 Task: Add Sprouts Organic Large Brown Grade A Omega-3 Eggs to the cart.
Action: Mouse pressed left at (27, 93)
Screenshot: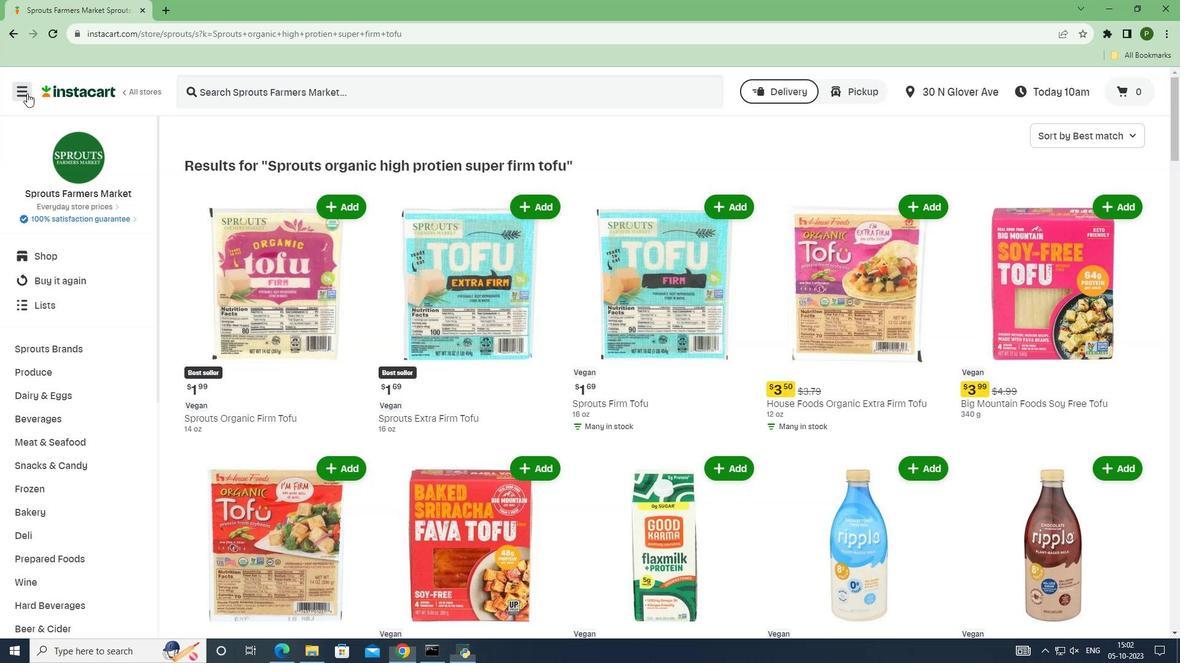 
Action: Mouse moved to (54, 328)
Screenshot: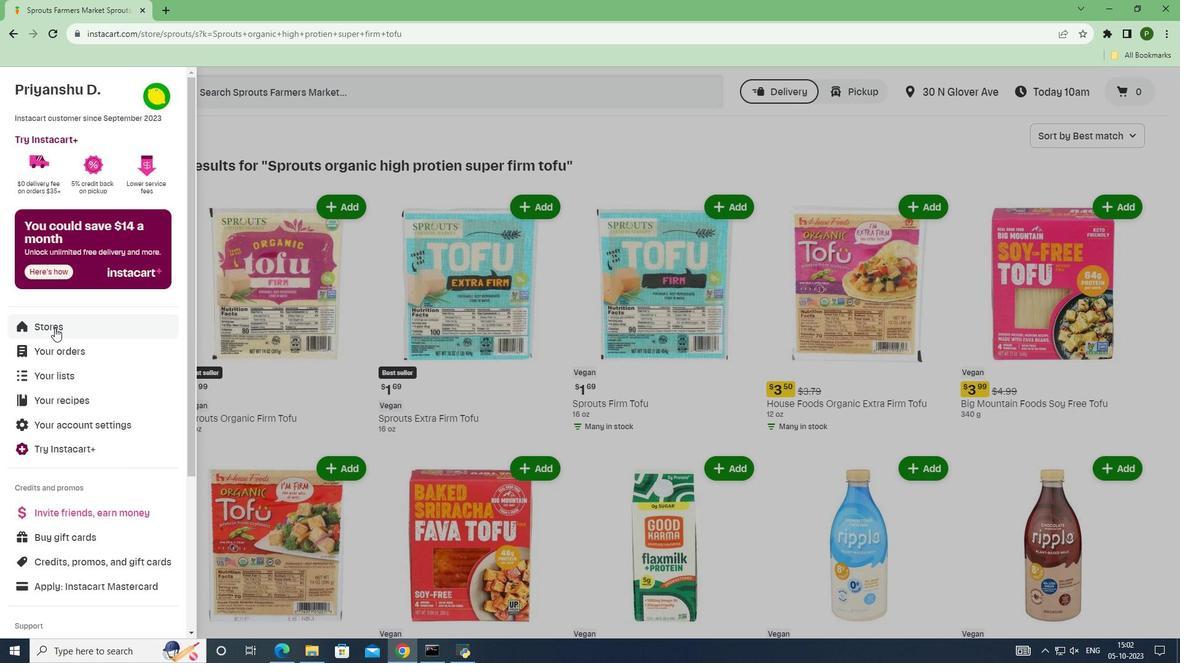 
Action: Mouse pressed left at (54, 328)
Screenshot: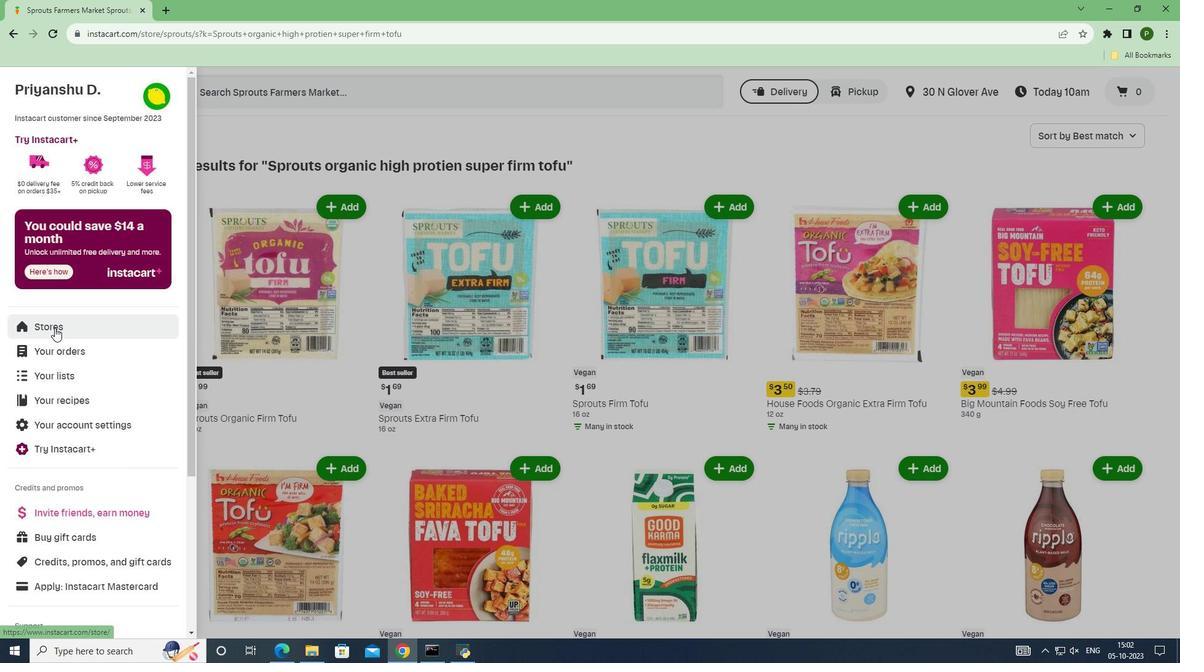 
Action: Mouse moved to (272, 141)
Screenshot: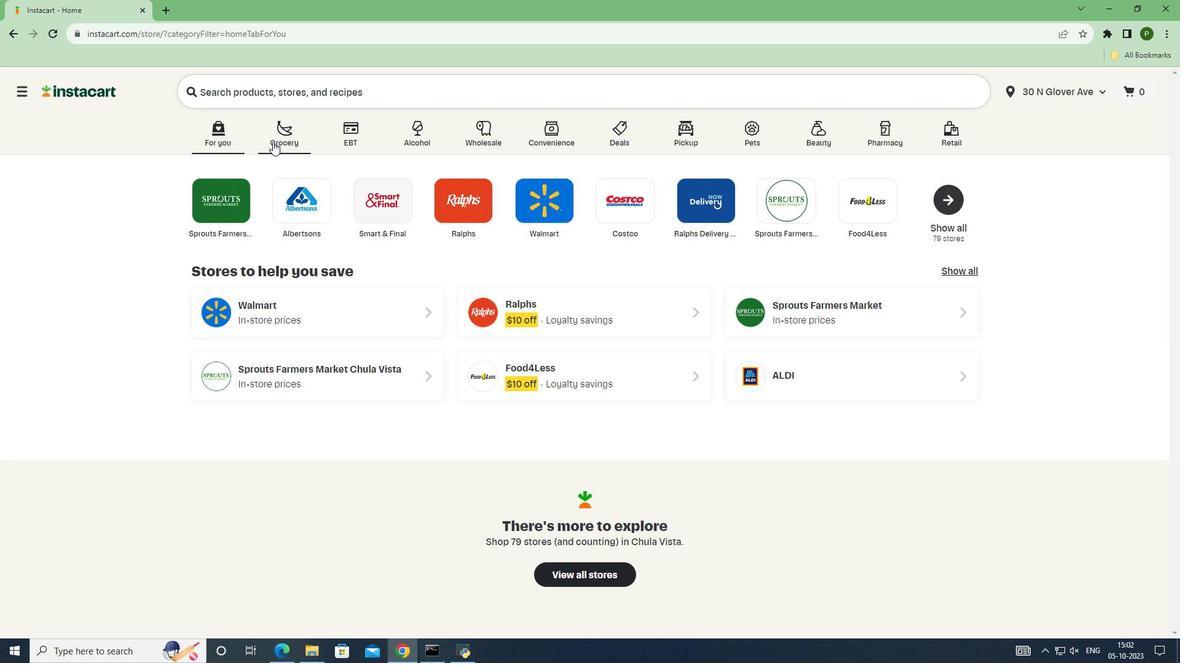 
Action: Mouse pressed left at (272, 141)
Screenshot: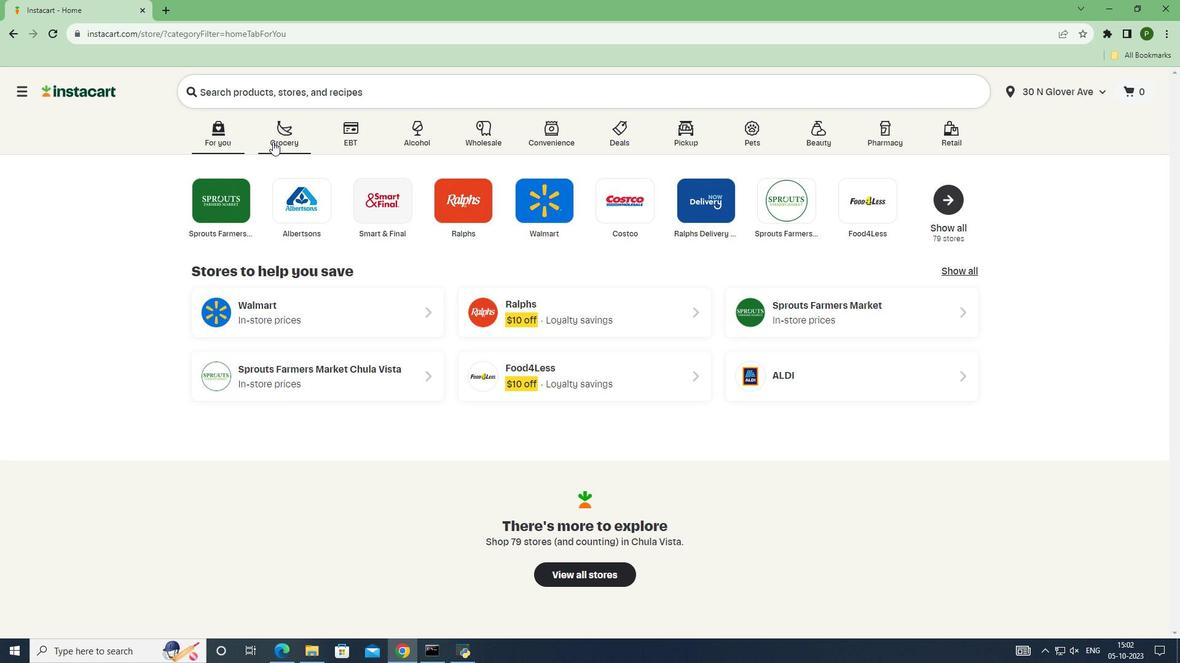 
Action: Mouse moved to (741, 267)
Screenshot: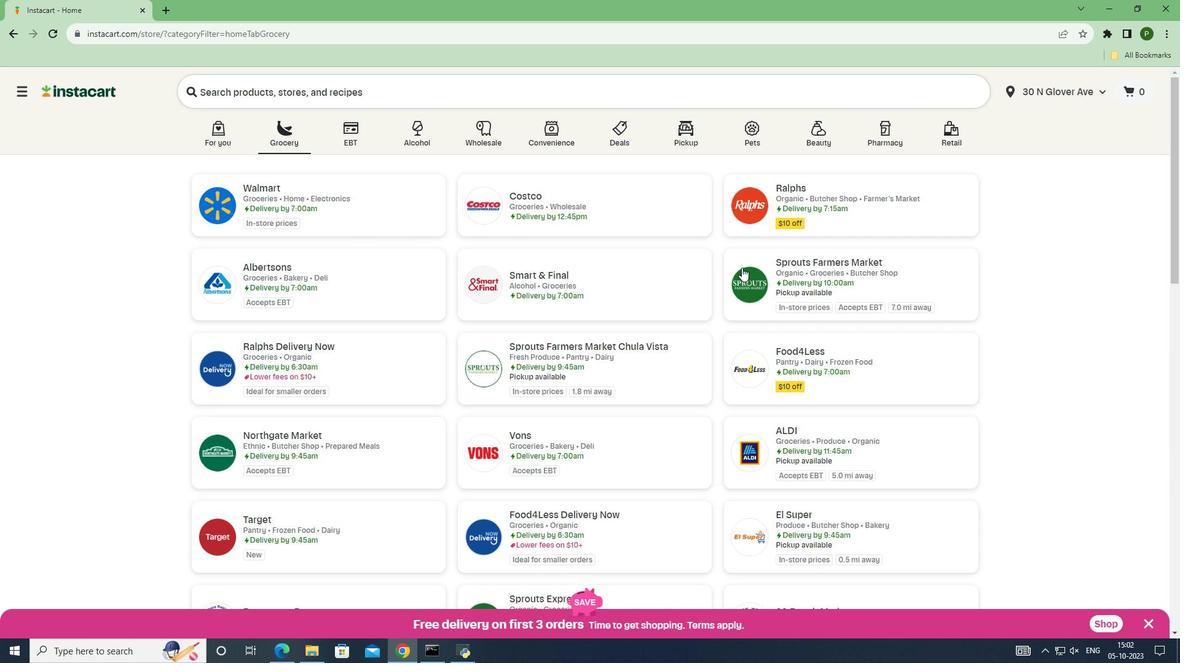 
Action: Mouse pressed left at (741, 267)
Screenshot: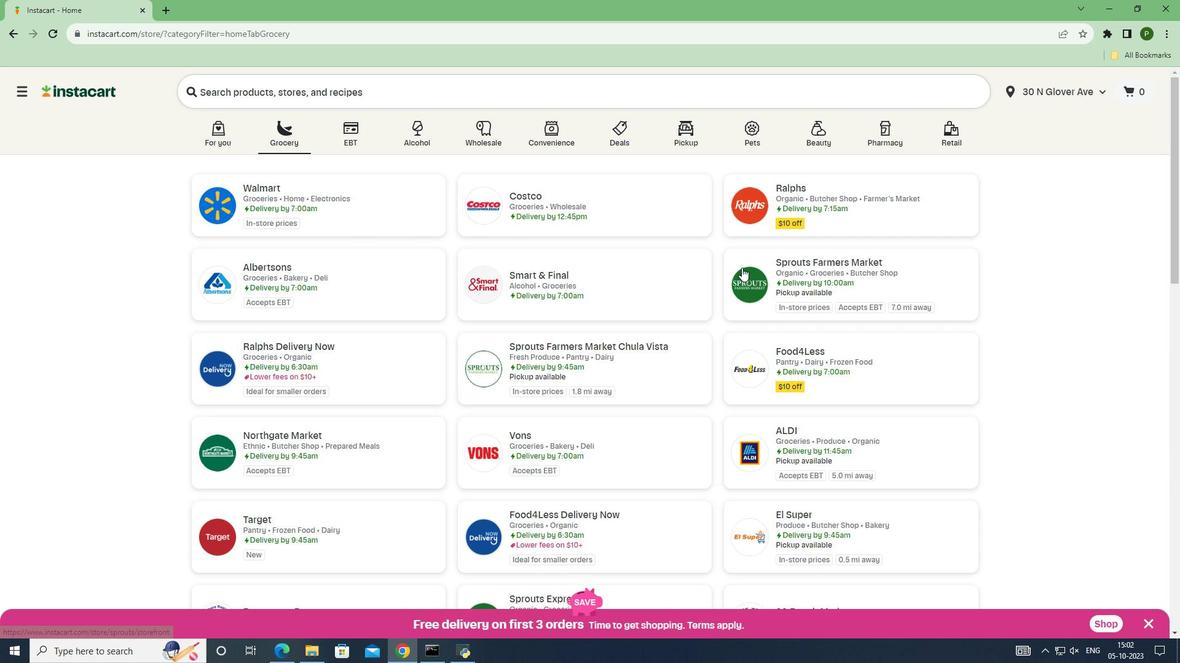 
Action: Mouse moved to (97, 346)
Screenshot: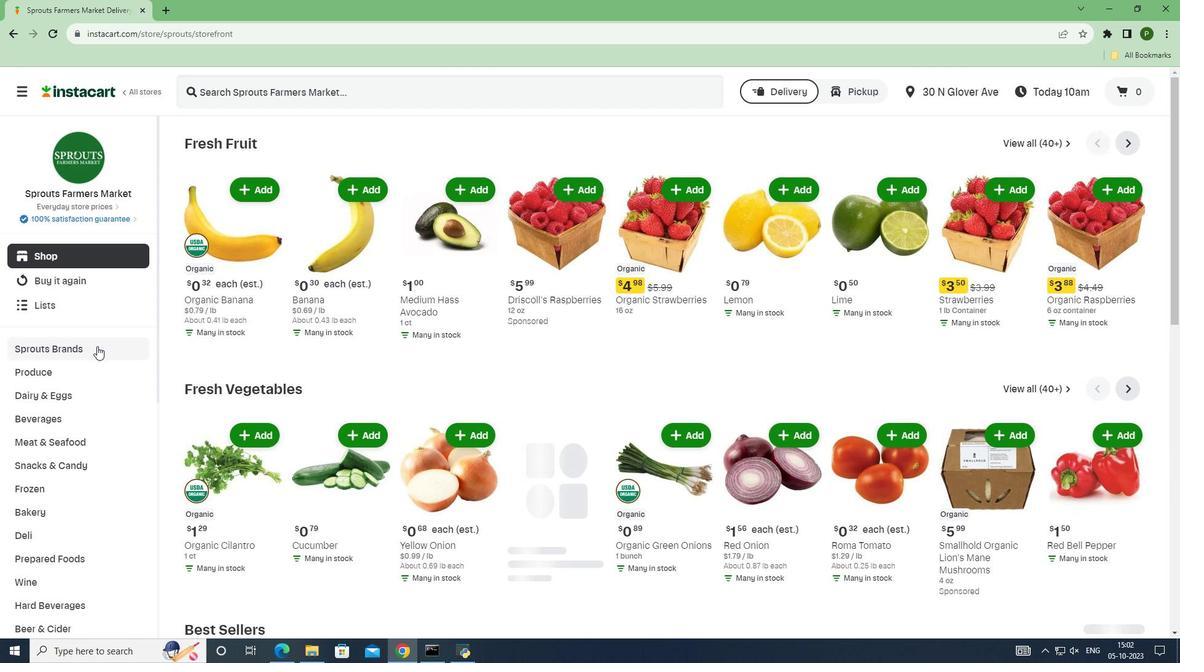 
Action: Mouse pressed left at (97, 346)
Screenshot: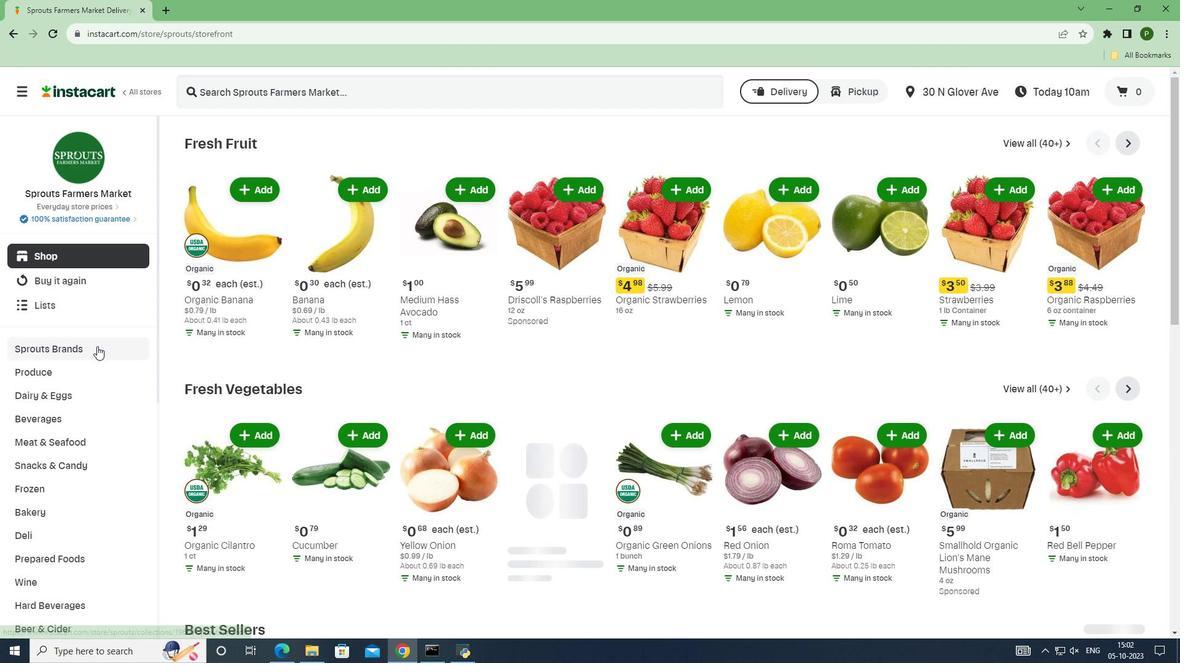 
Action: Mouse moved to (69, 470)
Screenshot: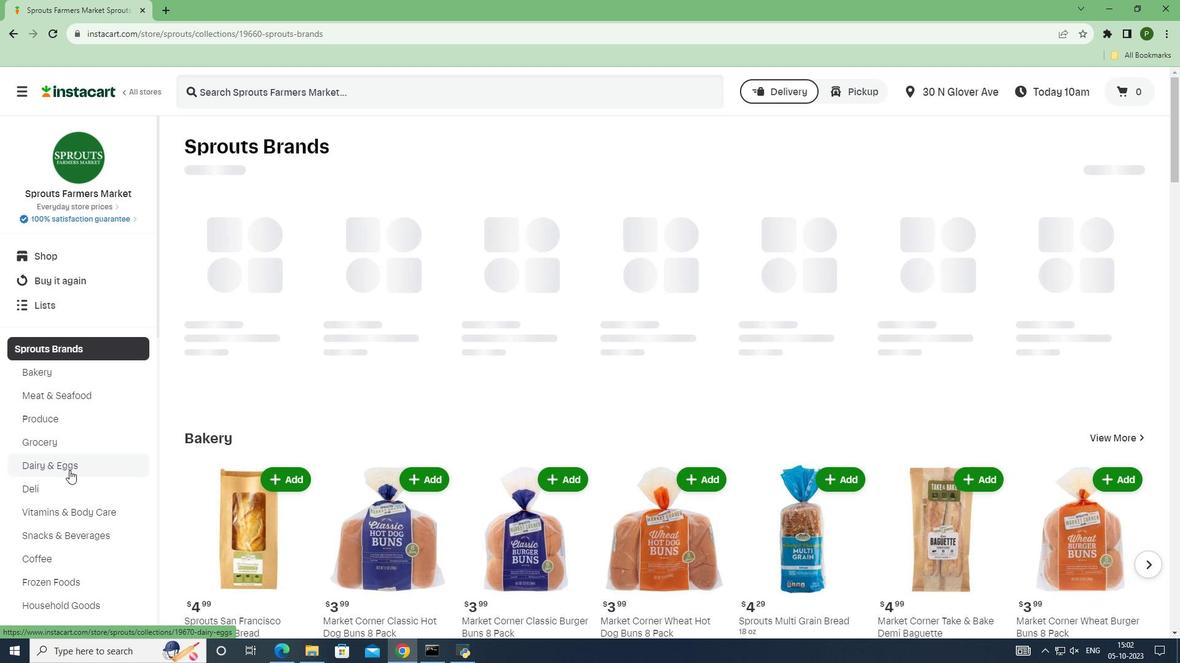
Action: Mouse pressed left at (69, 470)
Screenshot: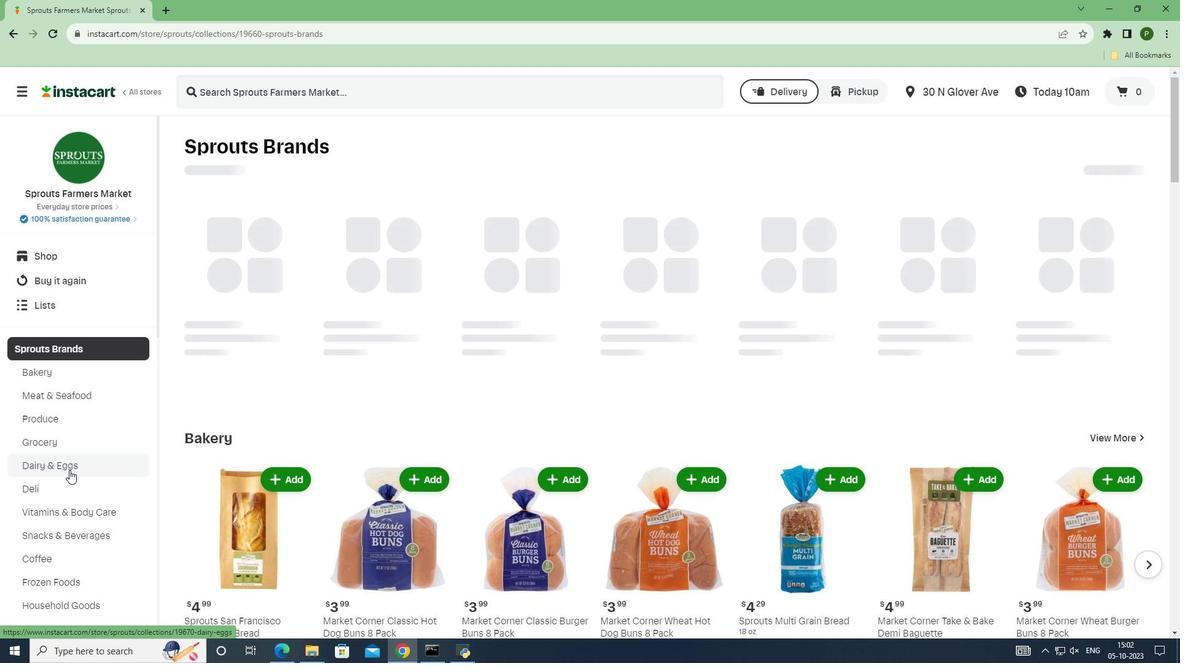 
Action: Mouse moved to (71, 465)
Screenshot: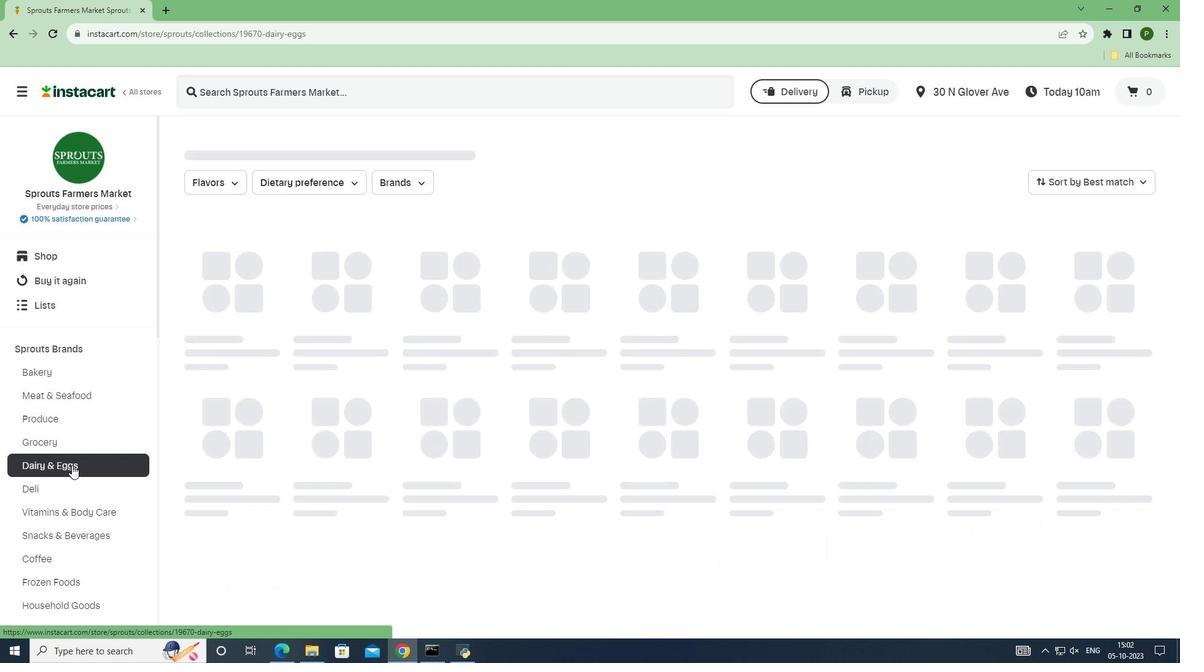 
Action: Mouse pressed left at (71, 465)
Screenshot: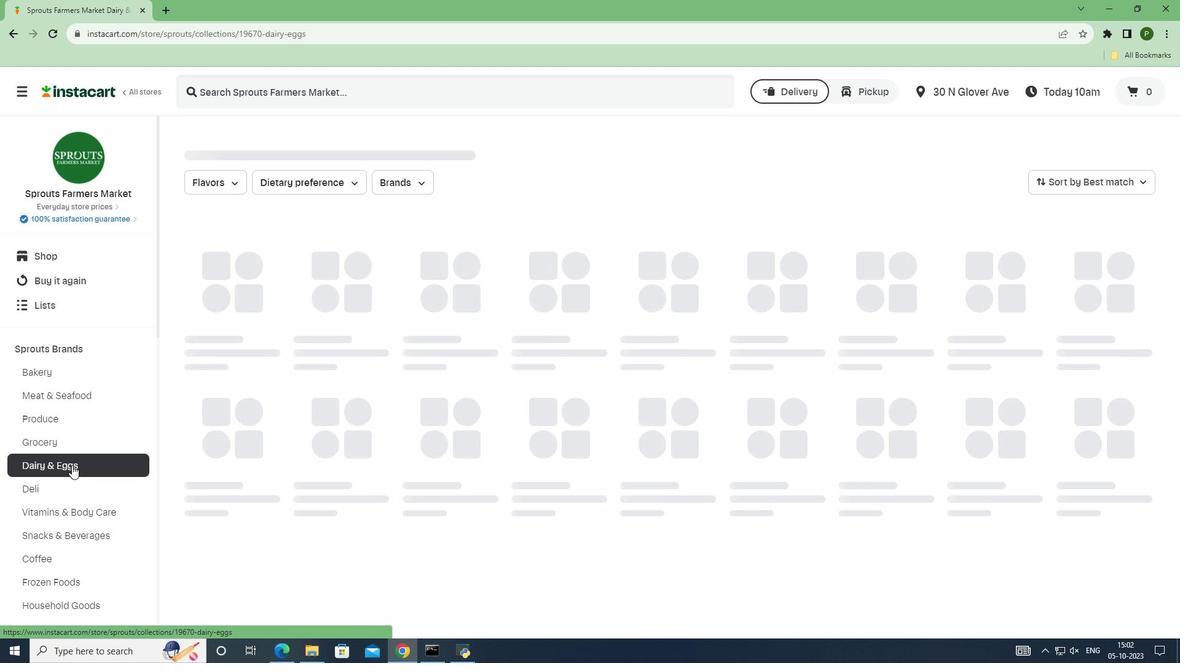 
Action: Mouse moved to (284, 94)
Screenshot: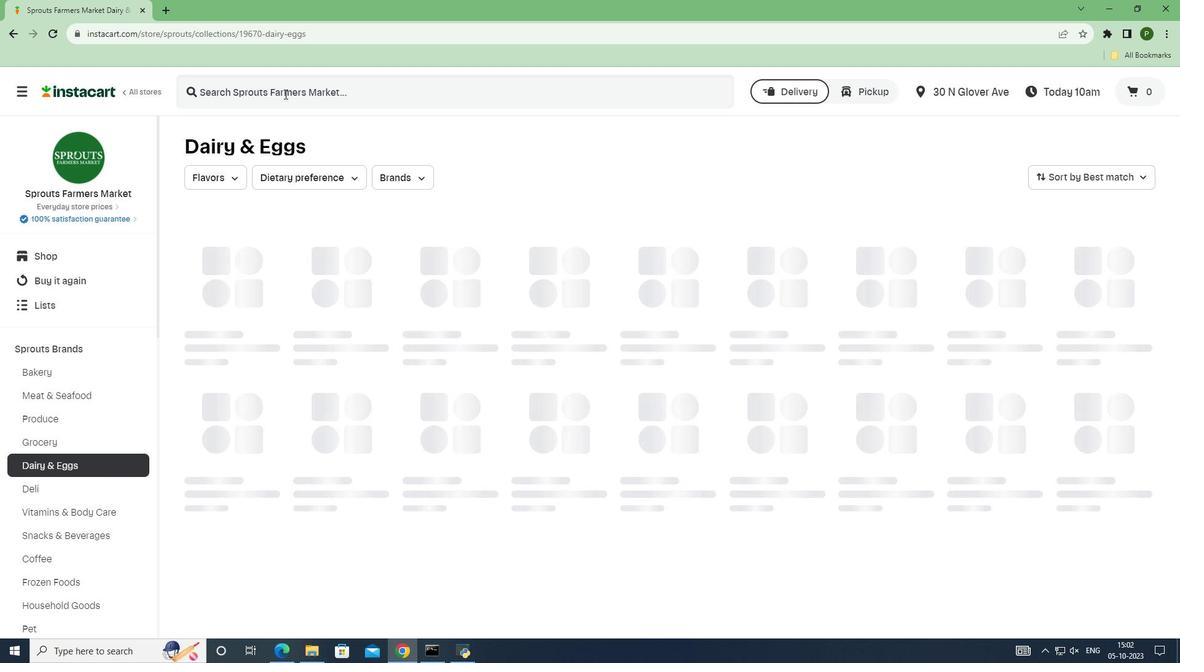 
Action: Mouse pressed left at (284, 94)
Screenshot: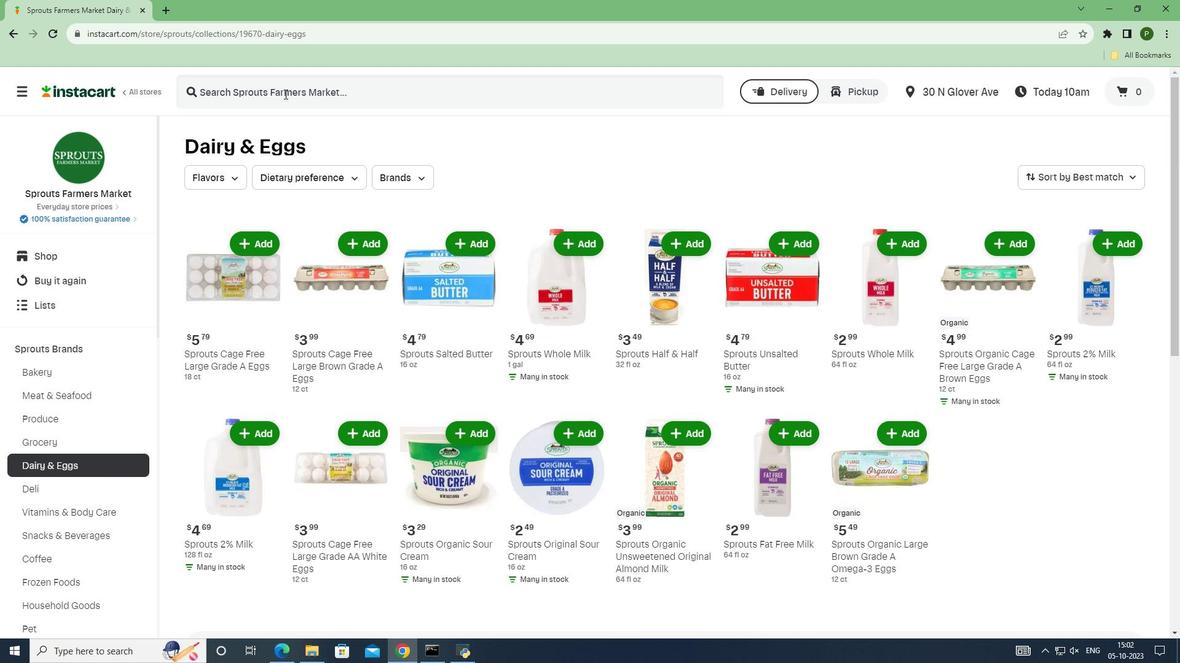 
Action: Key pressed <Key.caps_lock>S<Key.caps_lock>prouts<Key.space>organic<Key.space>large<Key.space>brown<Key.space>grade<Key.space><Key.caps_lock>A<Key.space><Key.caps_lock>omega-3<Key.space>eggs<Key.enter>
Screenshot: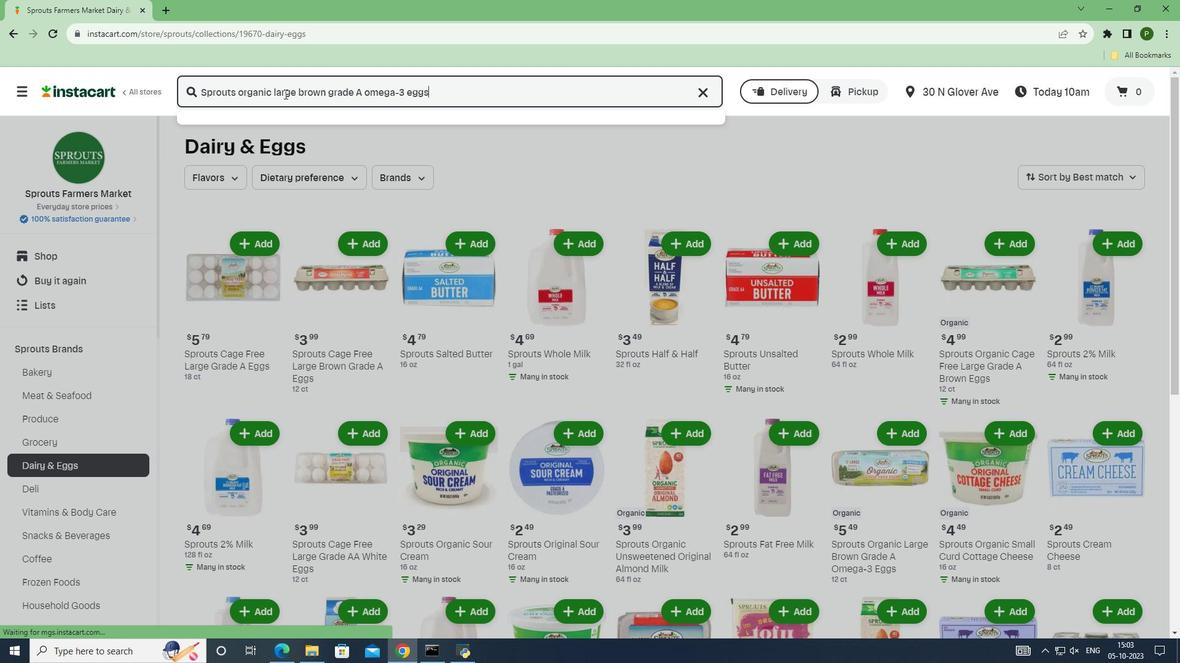 
Action: Mouse moved to (911, 212)
Screenshot: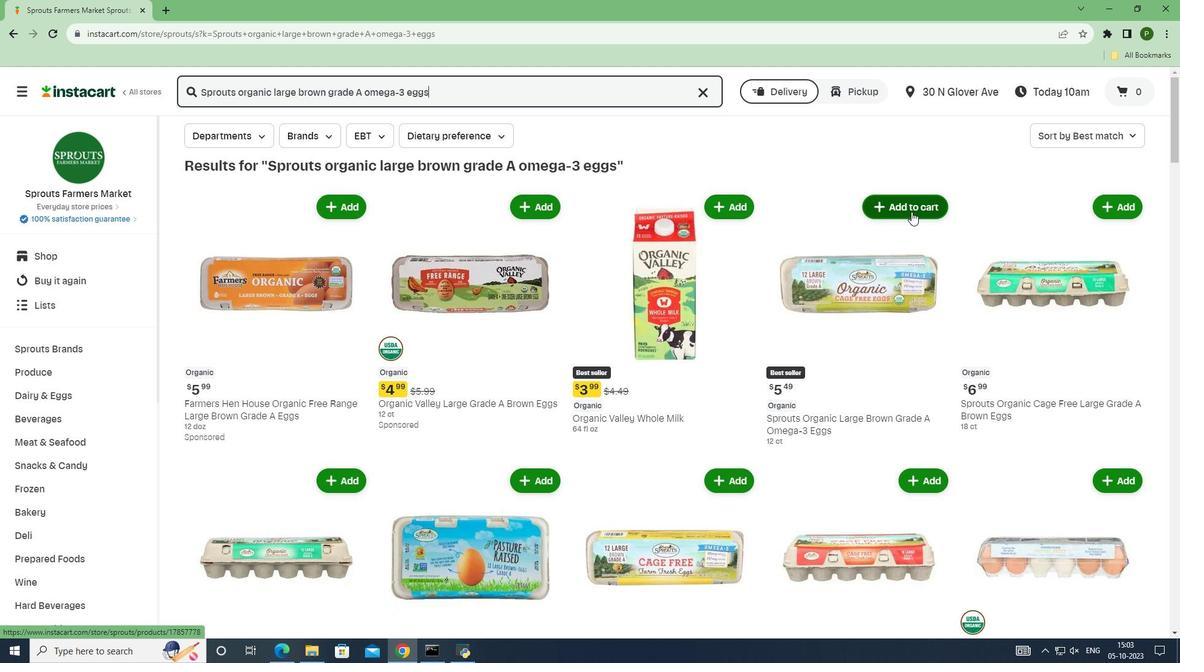 
Action: Mouse pressed left at (911, 212)
Screenshot: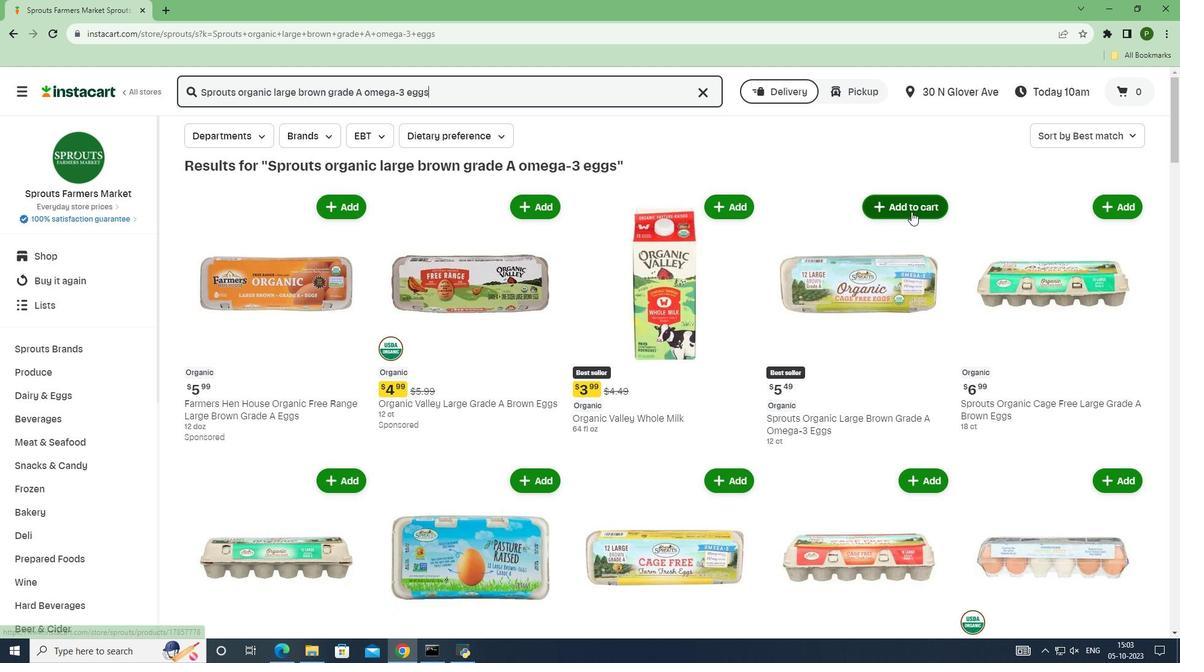 
